 Task: Create a script that asks the user for a filename, checks if it's a regular file, and displays its contents if it is.
Action: Mouse pressed left at (242, 288)
Screenshot: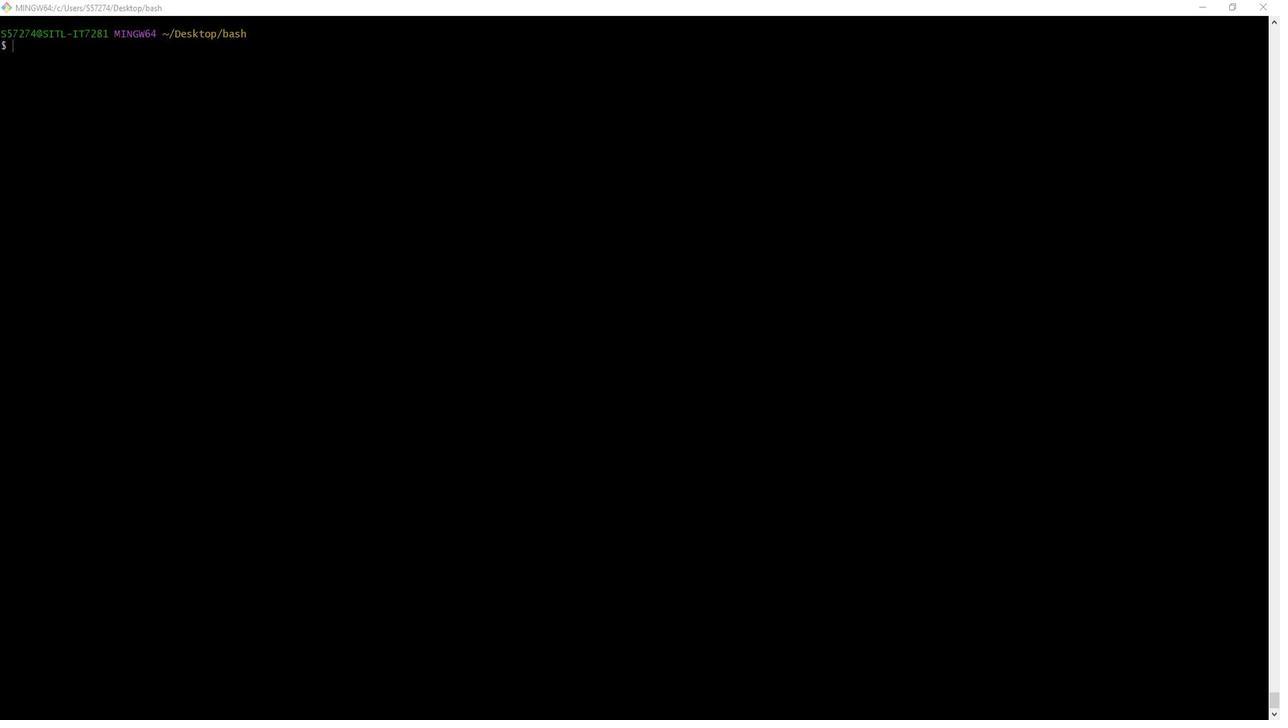 
Action: Mouse moved to (106, 350)
Screenshot: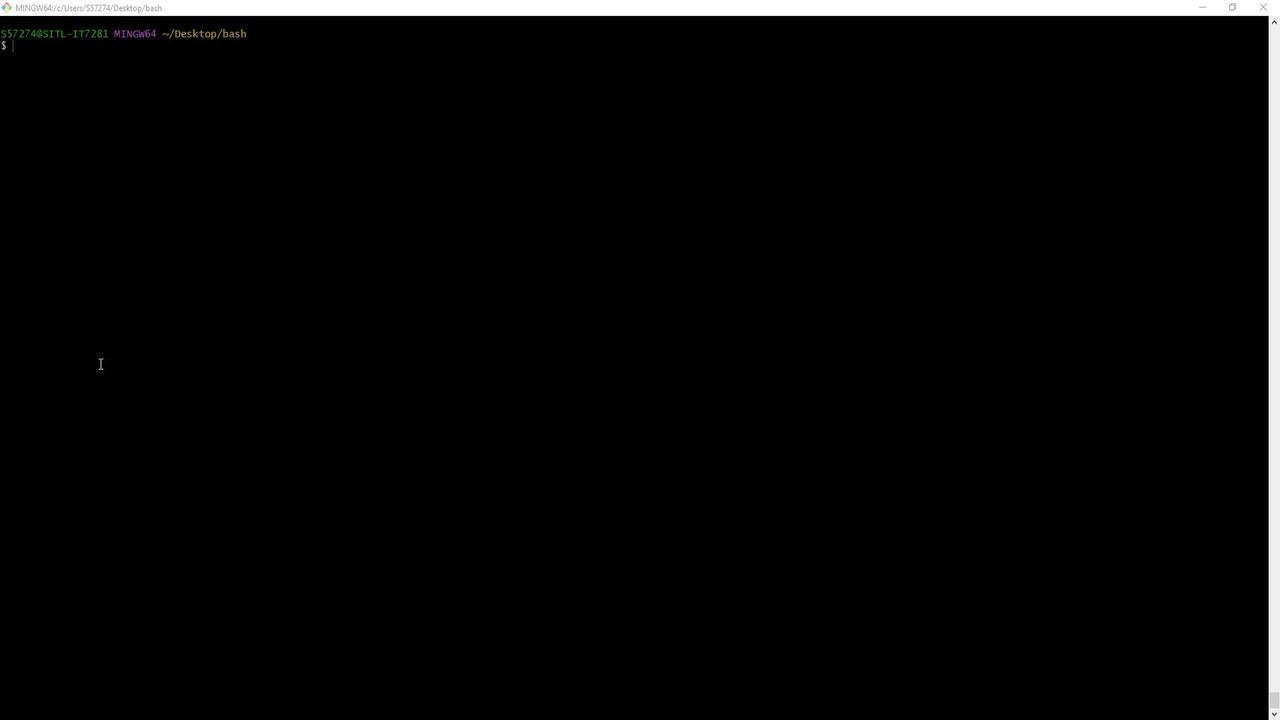 
Action: Mouse pressed left at (106, 350)
Screenshot: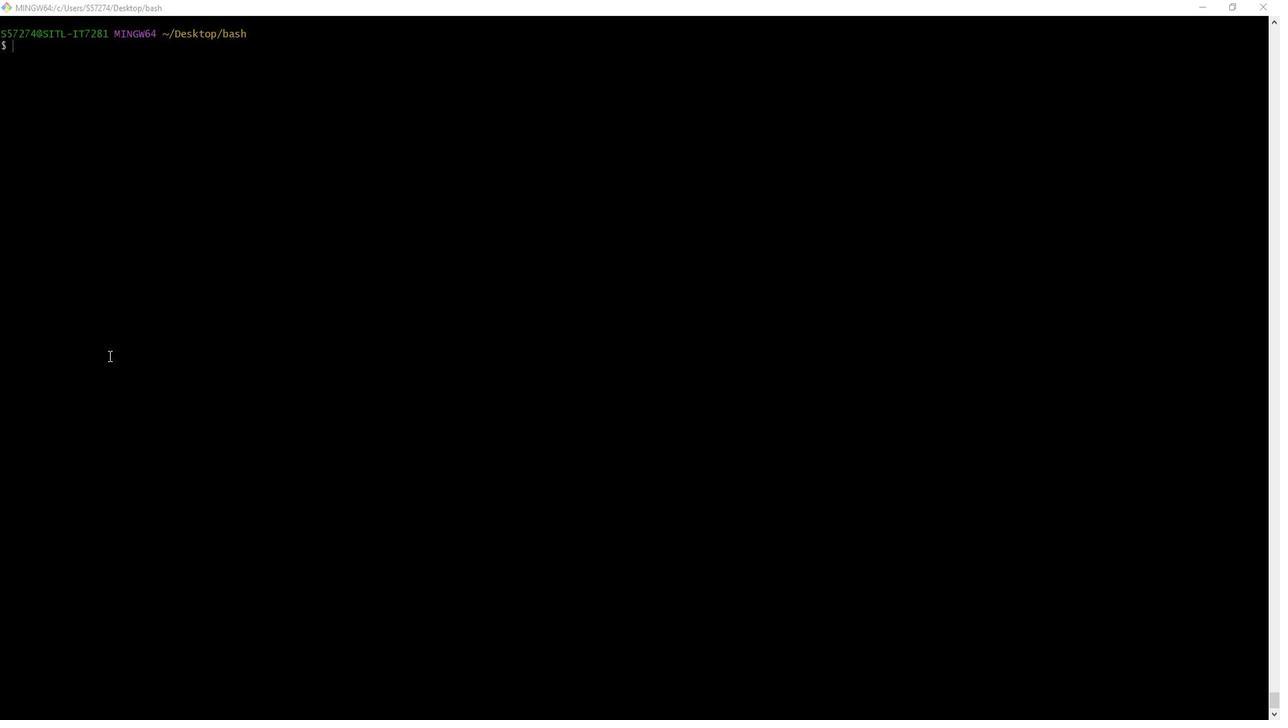 
Action: Key pressed touch<Key.space>showfile.sh<Key.enter>vim<Key.space>showfile.sh<Key.enter>i<Key.space><Key.shift_r>#<Key.shift_r>!/bin/bash<Key.enter><Key.backspace><Key.enter><Key.shift_r>#<Key.space>function<Key.space>to<Key.space>display<Key.space>file<Key.space>contents<Key.space>if<Key.space>it;s<Key.backspace><Key.backspace>'s<Key.space>a<Key.space>regular<Key.space>filr<Key.backspace>e<Key.enter><Key.backspace><Key.backspace>display<Key.shift_r><Key.shift_r>_file<Key.shift_r>_contents<Key.shift_r>()<Key.shift_r>{<Key.enter>local<Key.space>filename=<Key.shift_r>"<Key.shift_r>$1<Key.shift_r>"<Key.enter><Key.enter><Key.shift_r><Key.shift_r><Key.shift_r><Key.shift_r><Key.shift_r><Key.shift_r>#<Key.space>check<Key.space>if<Key.space>the<Key.space>file<Key.space>id<Key.space><Key.backspace><Key.backspace>s<Key.space>a<Key.space>regular<Key.space>file<Key.enter><Key.backspace><Key.backspace>o<Key.backspace>if<Key.space>[<Key.space>-f<Key.space><Key.shift_r>"<Key.shift_r>$filename<Key.shift_r>"<Key.space>];<Key.space>then<Key.enter>echo<Key.space><Key.shift_r>"<Key.shift_r>Contents<Key.space>of<Key.space><Key.shift_r>$filename<Key.shift_r>:<Key.shift_r>"<Key.enter>cat<Key.space><Key.shift_r>"<Key.shift_r><Key.shift_r><Key.shift_r><Key.shift_r><Key.shift_r>$filename<Key.shift_r>"<Key.enter><Key.backspace><Key.backspace><Key.space>else<Key.enter>echo<Key.space><Key.shift_r>"<Key.shift_r>Not<Key.space>a<Key.space>regular<Key.space>file<Key.shift_r>:<Key.space><Key.shift_r>$filename<Key.shift_r>"<Key.enter><Key.backspace><Key.backspace><Key.space>fi<Key.enter><Key.backspace><Key.backspace><Key.space><Key.shift_r><Key.shift_r><Key.shift_r><Key.shift_r><Key.shift_r><Key.shift_r><Key.shift_r>}<Key.enter><Key.enter><Key.shift_r>#<Key.space><Key.shift_r><Key.shift_r><Key.shift_r>Prompt<Key.space>the<Key.space>user<Key.space>for<Key.space>the<Key.space>fo<Key.backspace>ilename<Key.enter><Key.backspace><Key.backspace>read<Key.space>-p<Key.space><Key.shift_r>"<Key.shift_r>Enter<Key.space>the<Key.space>filename<Key.shift_r>:<Key.space><Key.shift_r>"<Key.space>filename<Key.enter><Key.enter><Key.shift_r>#<Key.space>call<Key.space>the<Key.space>function<Key.space>to<Key.space>display<Key.space>file<Key.space>contents<Key.enter><Key.backspace><Key.backspace>display<Key.shift_r>_file<Key.shift_r>_contents<Key.space><Key.shift_r>"<Key.shift_r>$filename<Key.shift_r>"<Key.esc><Key.shift_r>:wq<Key.enter>chmod<Key.space><Key.shift_r>+x<Key.space>showfile.sh<Key.enter>./showfile.sh<Key.enter>projec.<Key.backspace>t.sh<Key.enter>
Screenshot: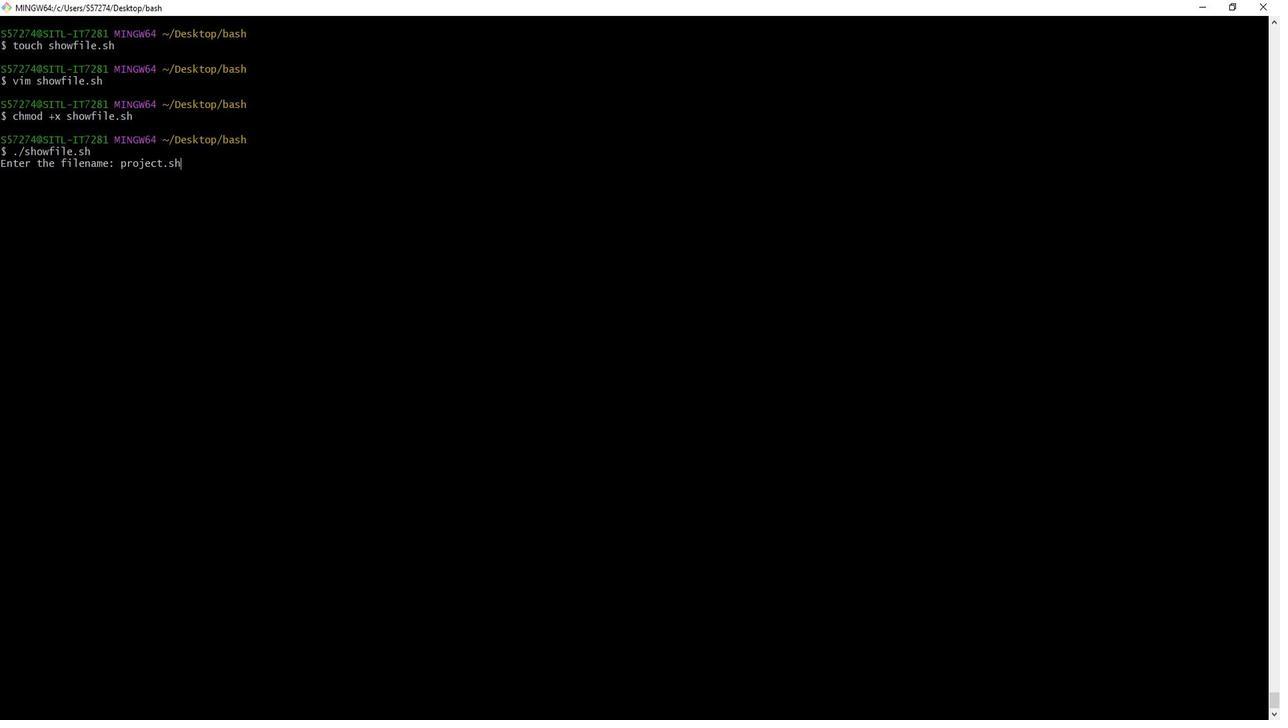 
Action: Mouse scrolled (106, 350) with delta (0, 0)
Screenshot: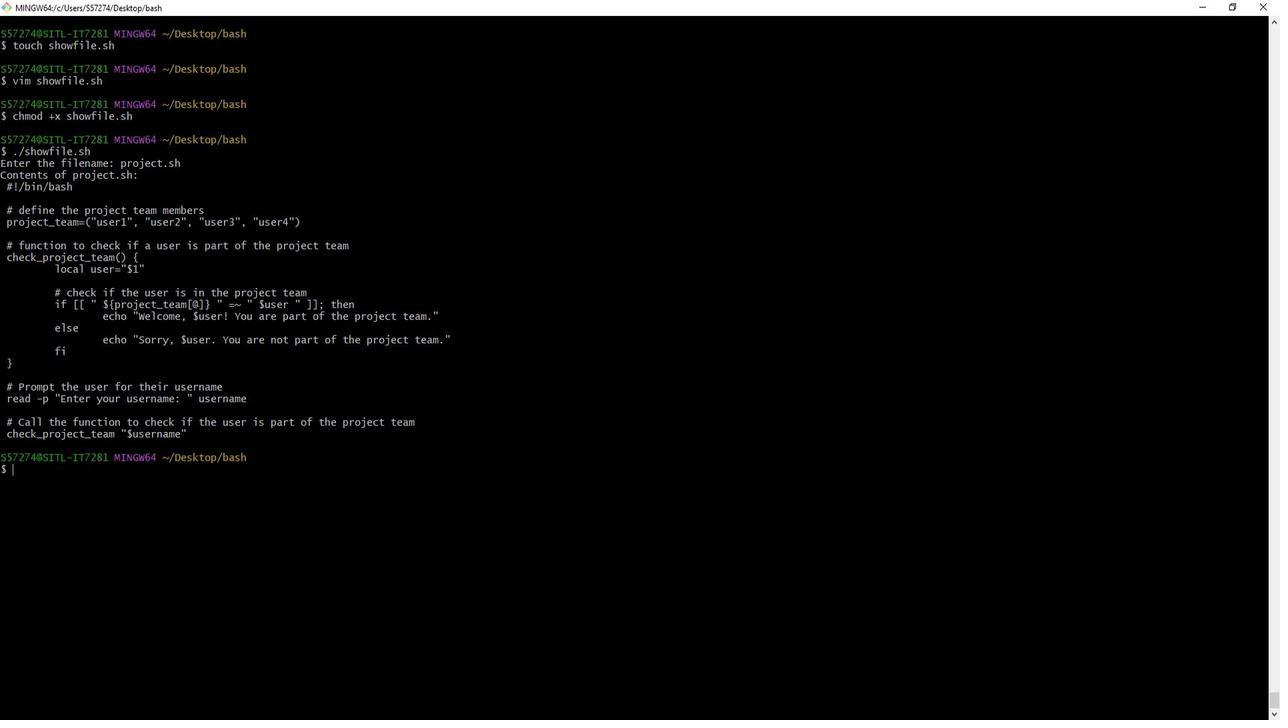 
Action: Mouse moved to (190, 334)
Screenshot: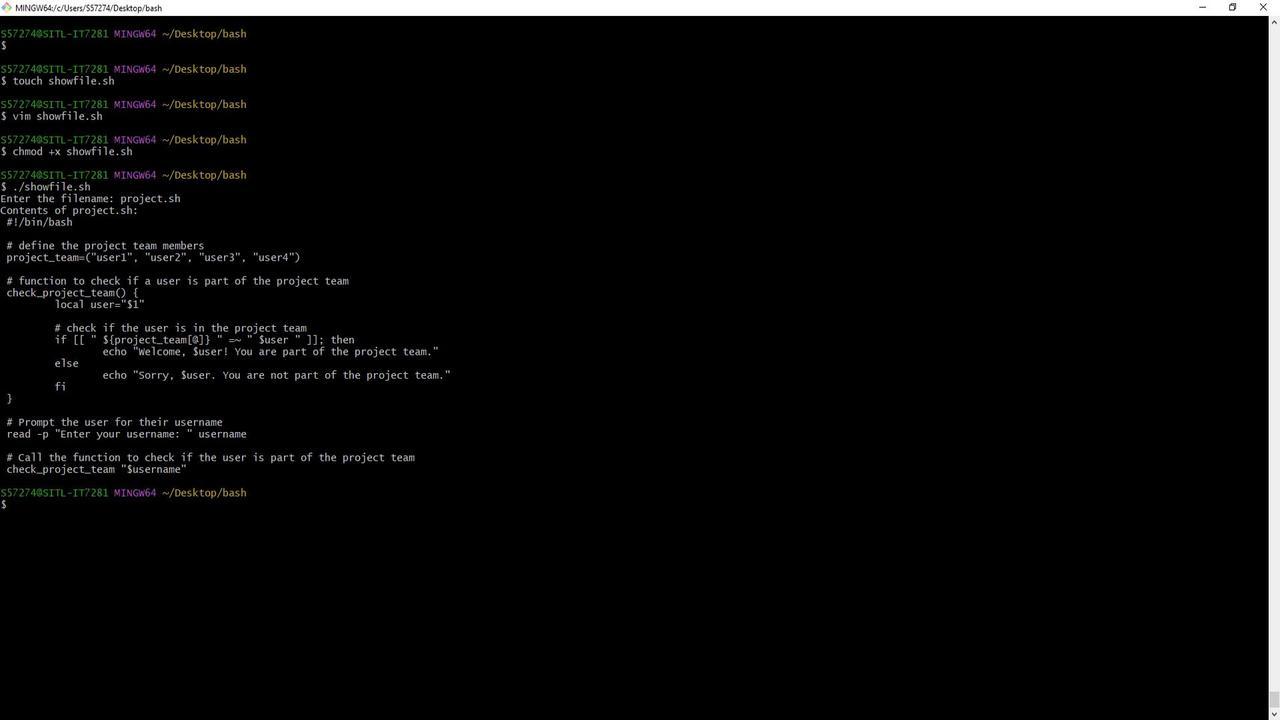 
Action: Mouse pressed left at (190, 334)
Screenshot: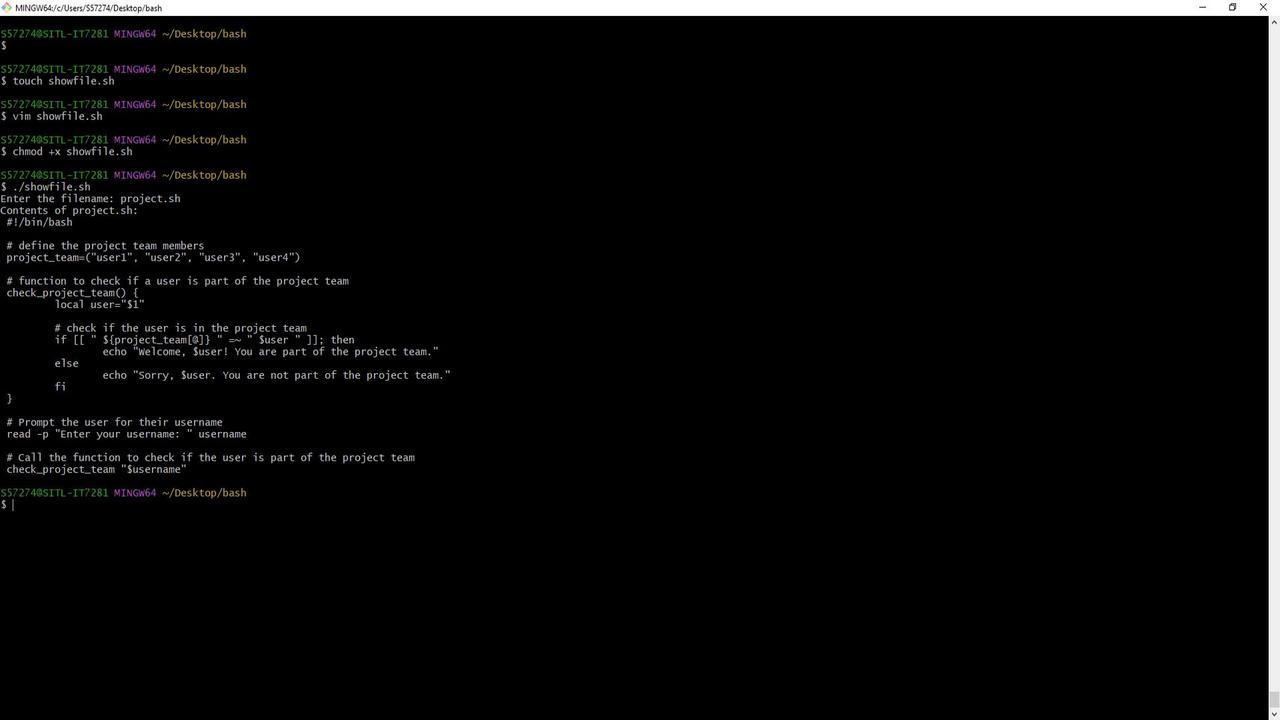 
